 Task: Enable the video filter "Freezing interactive video filter" for transcode stream output.
Action: Mouse moved to (118, 19)
Screenshot: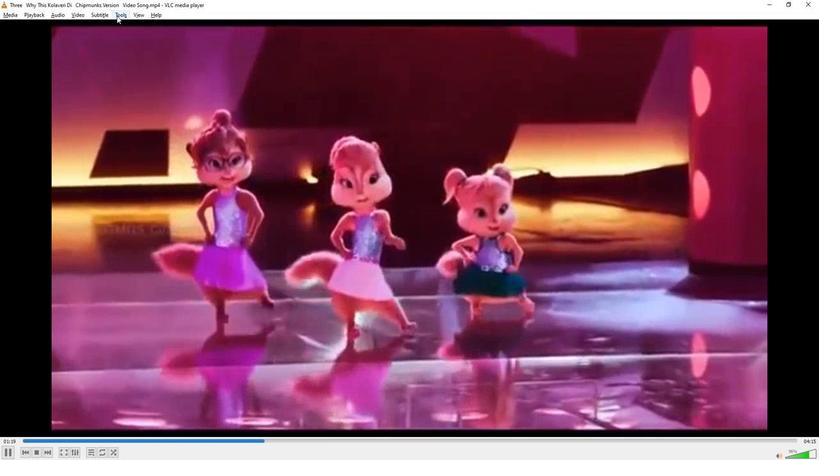 
Action: Mouse pressed left at (118, 19)
Screenshot: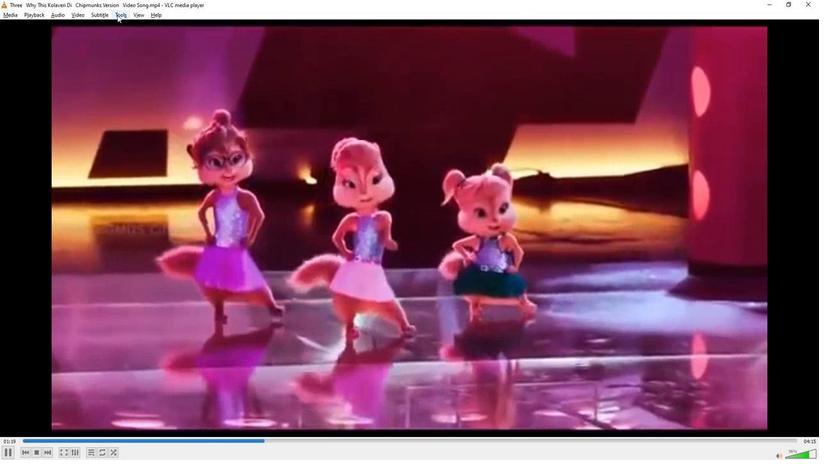 
Action: Mouse moved to (138, 118)
Screenshot: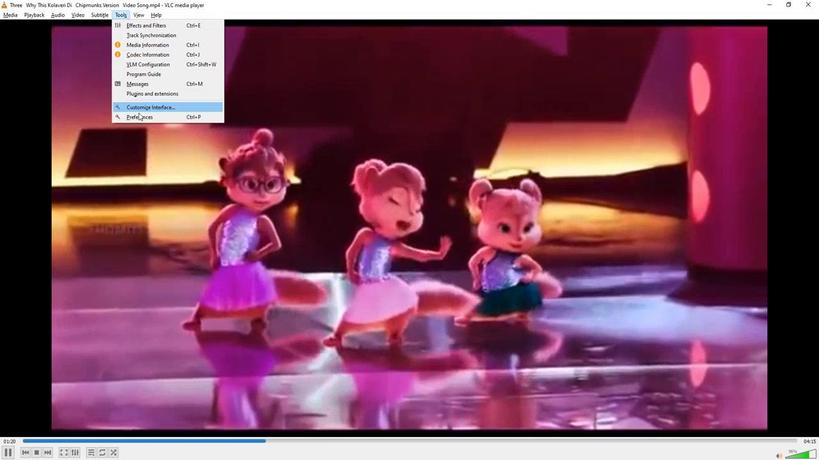 
Action: Mouse pressed left at (138, 118)
Screenshot: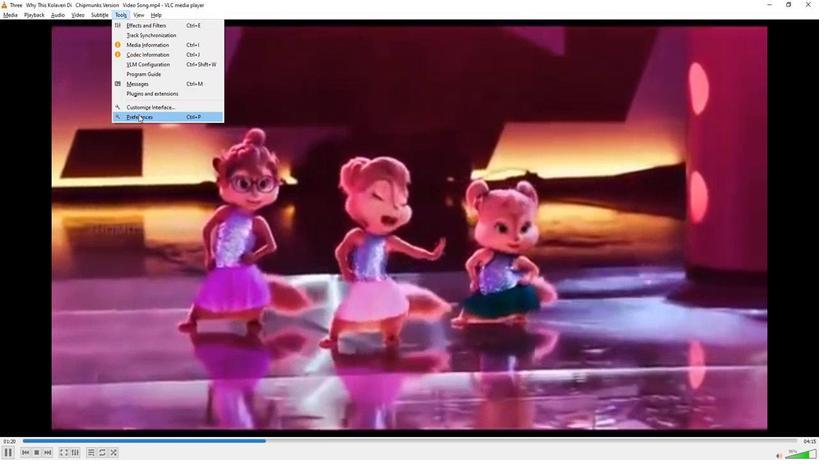 
Action: Mouse moved to (243, 281)
Screenshot: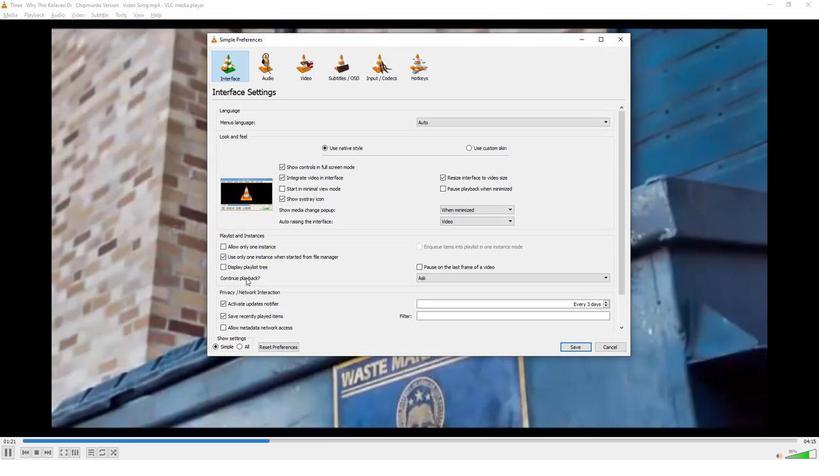 
Action: Mouse scrolled (243, 280) with delta (0, 0)
Screenshot: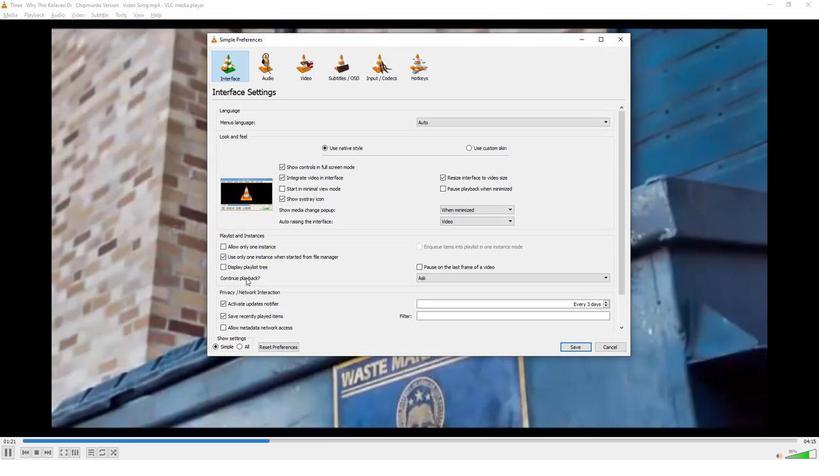 
Action: Mouse moved to (243, 282)
Screenshot: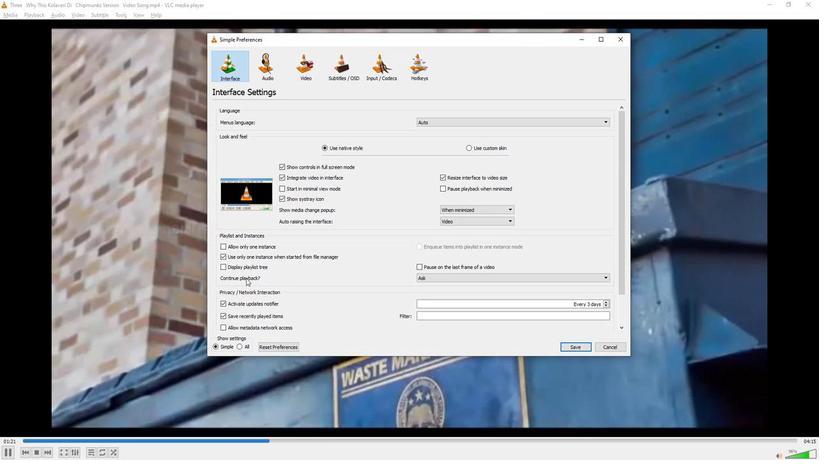 
Action: Mouse scrolled (243, 282) with delta (0, 0)
Screenshot: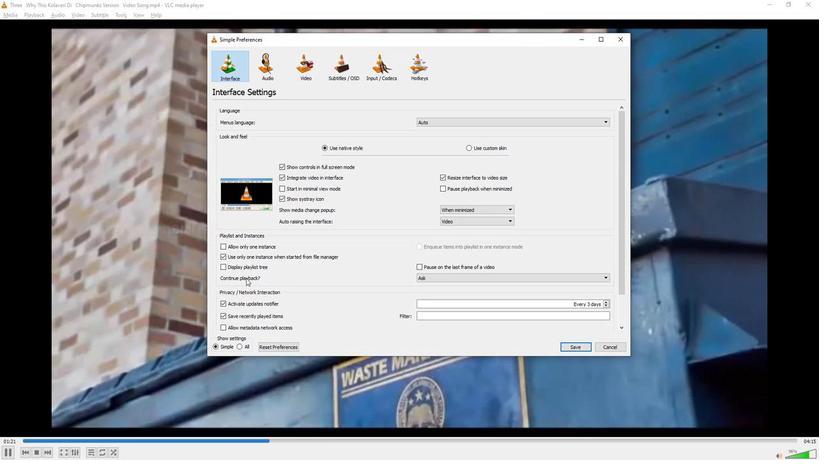 
Action: Mouse moved to (243, 283)
Screenshot: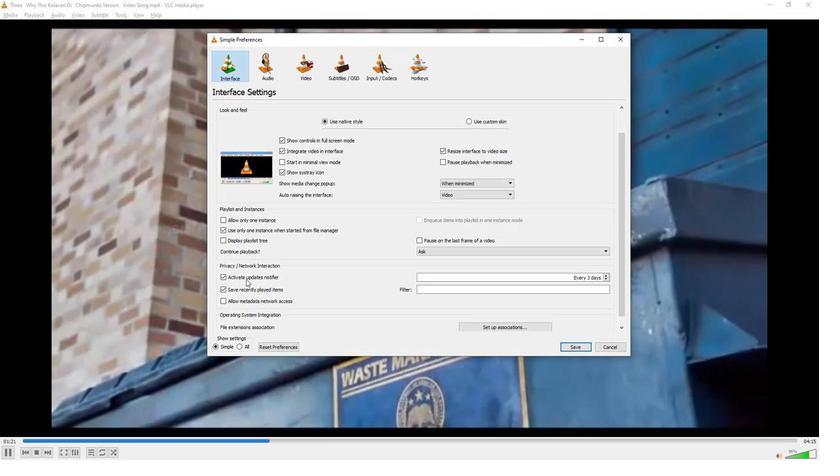 
Action: Mouse scrolled (243, 282) with delta (0, 0)
Screenshot: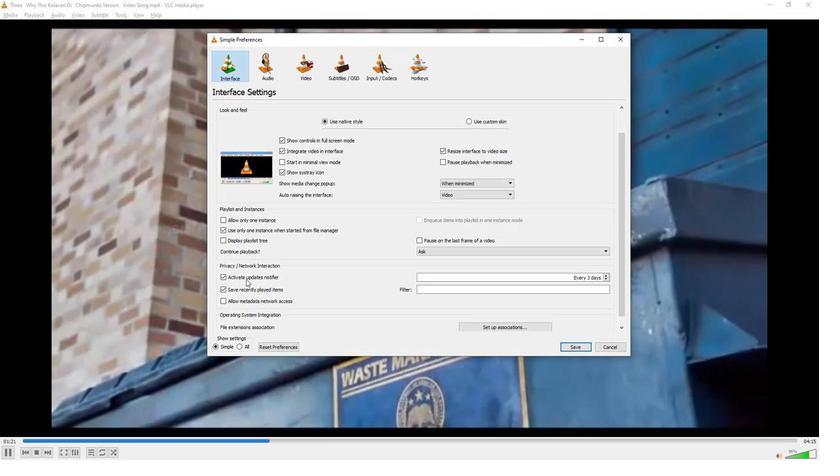 
Action: Mouse moved to (242, 283)
Screenshot: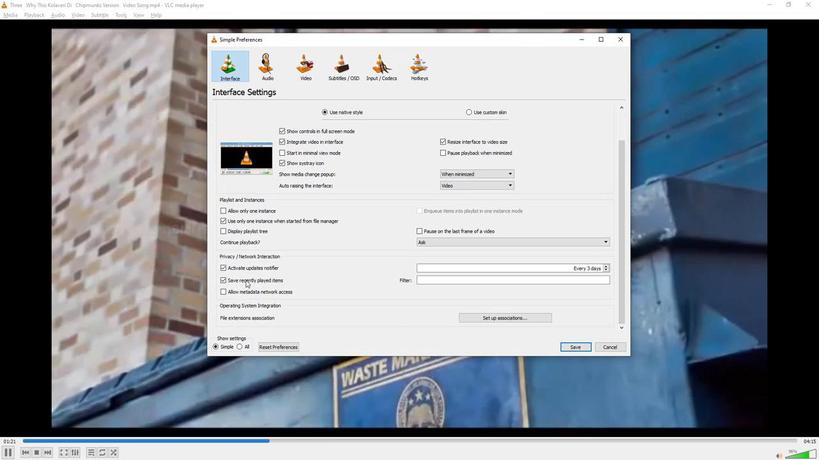 
Action: Mouse scrolled (242, 283) with delta (0, 0)
Screenshot: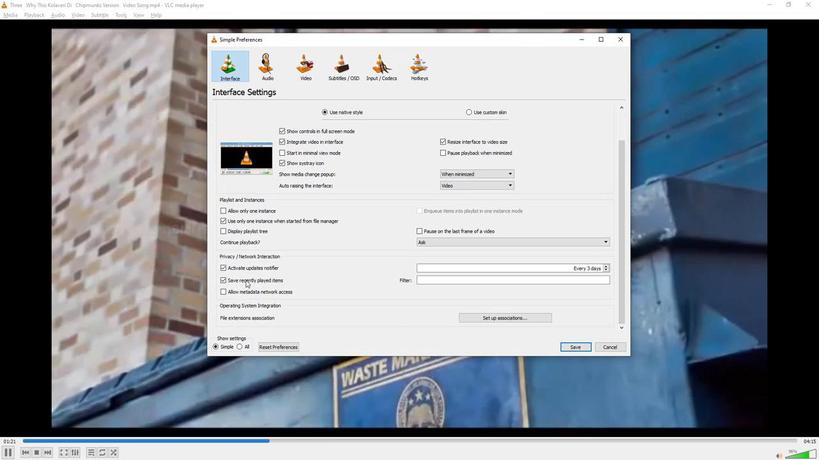 
Action: Mouse moved to (242, 283)
Screenshot: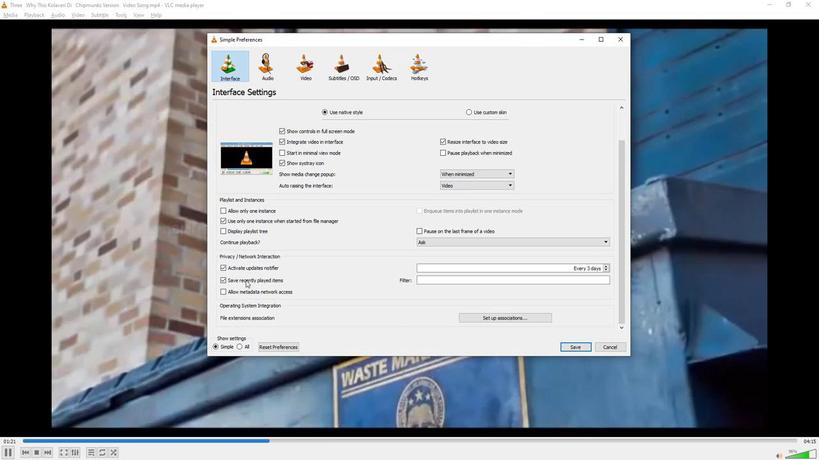 
Action: Mouse scrolled (242, 283) with delta (0, 0)
Screenshot: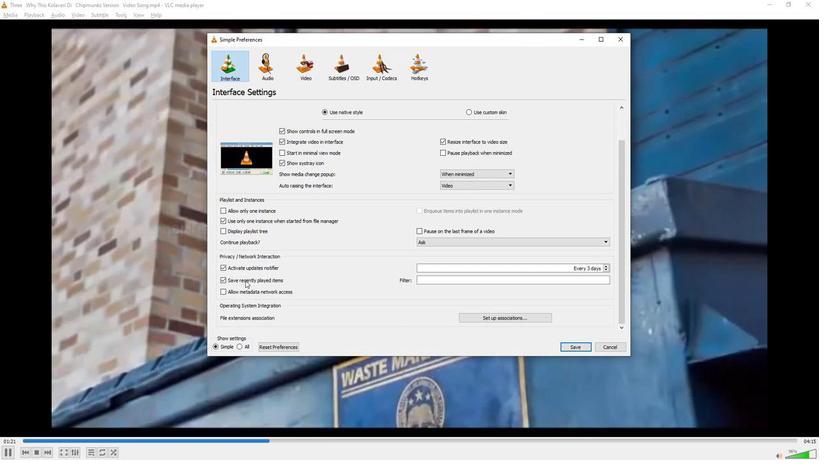 
Action: Mouse moved to (238, 350)
Screenshot: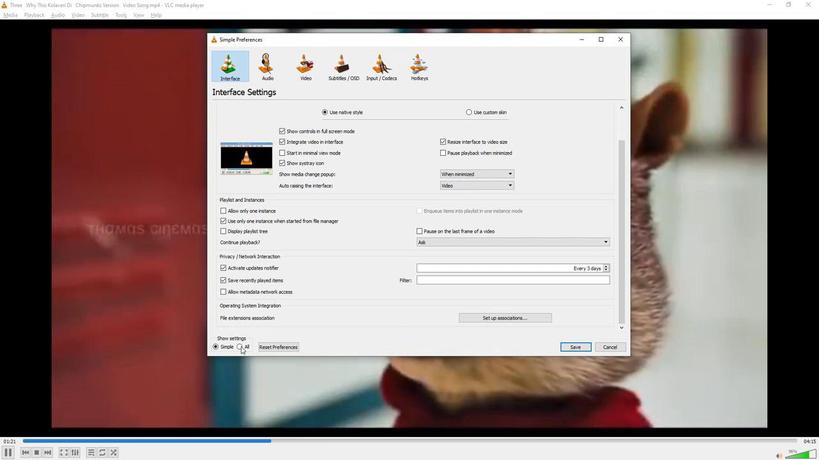 
Action: Mouse pressed left at (238, 350)
Screenshot: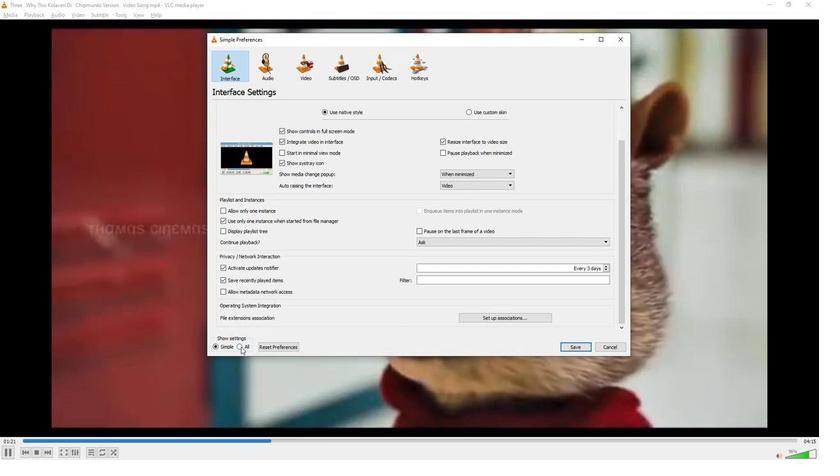 
Action: Mouse moved to (238, 288)
Screenshot: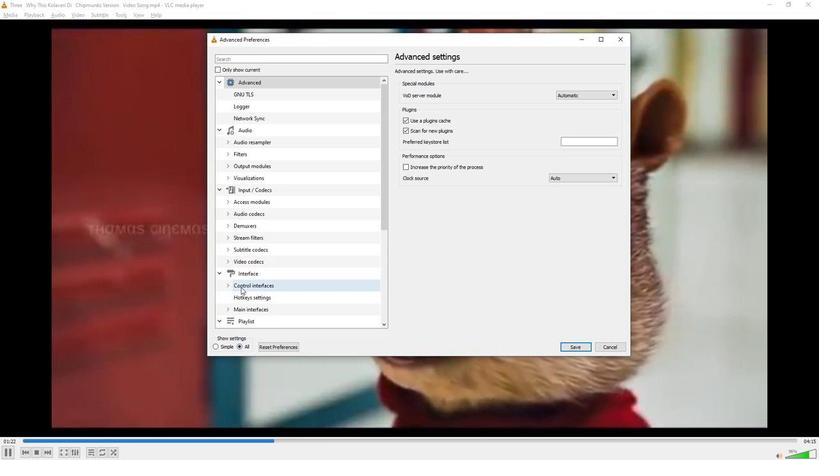 
Action: Mouse scrolled (238, 287) with delta (0, 0)
Screenshot: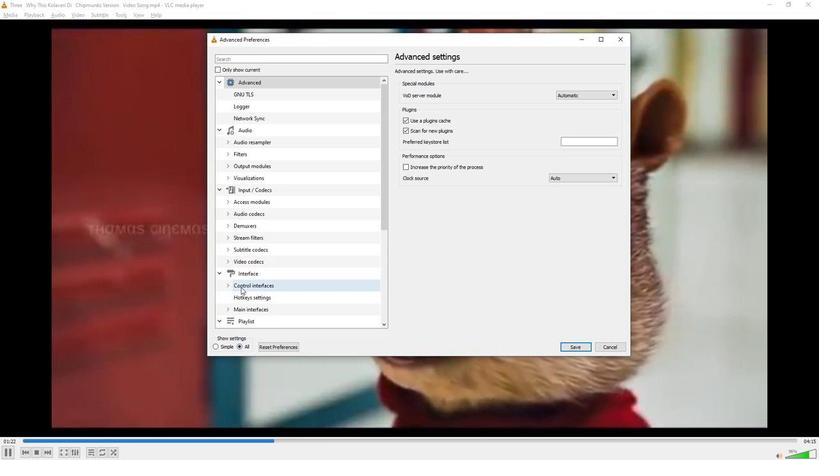 
Action: Mouse moved to (238, 287)
Screenshot: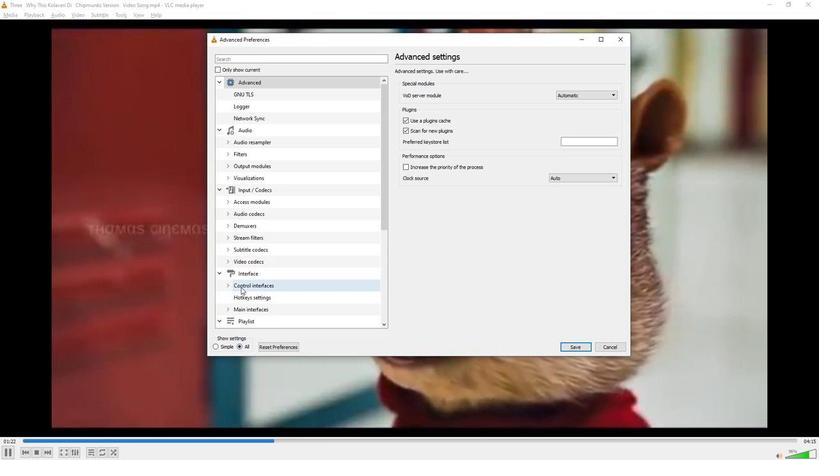 
Action: Mouse scrolled (238, 286) with delta (0, 0)
Screenshot: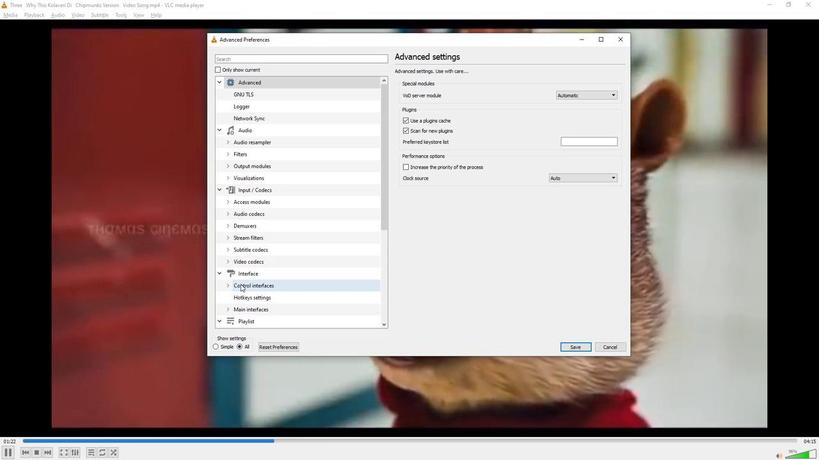 
Action: Mouse scrolled (238, 286) with delta (0, 0)
Screenshot: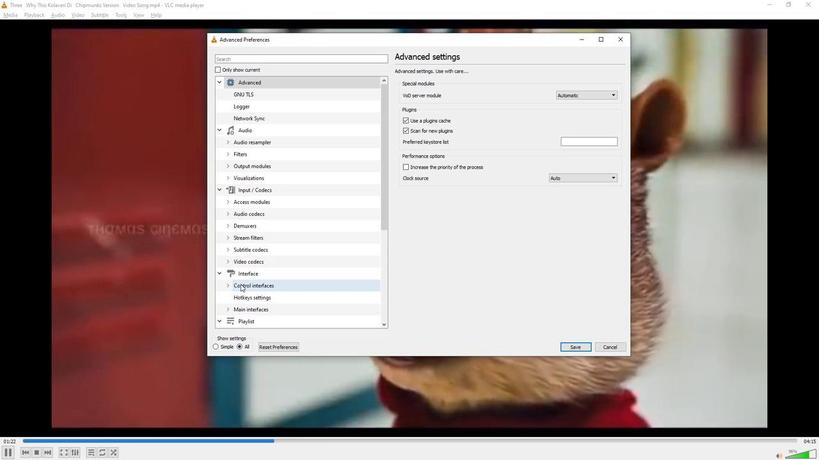 
Action: Mouse moved to (237, 286)
Screenshot: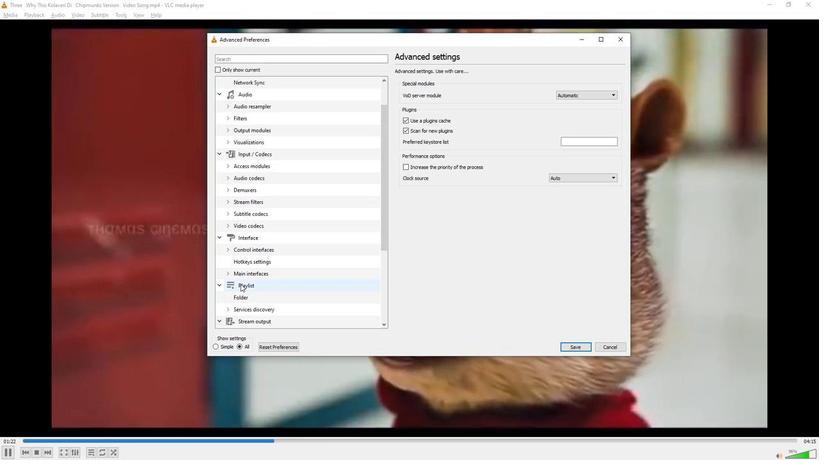 
Action: Mouse scrolled (237, 286) with delta (0, 0)
Screenshot: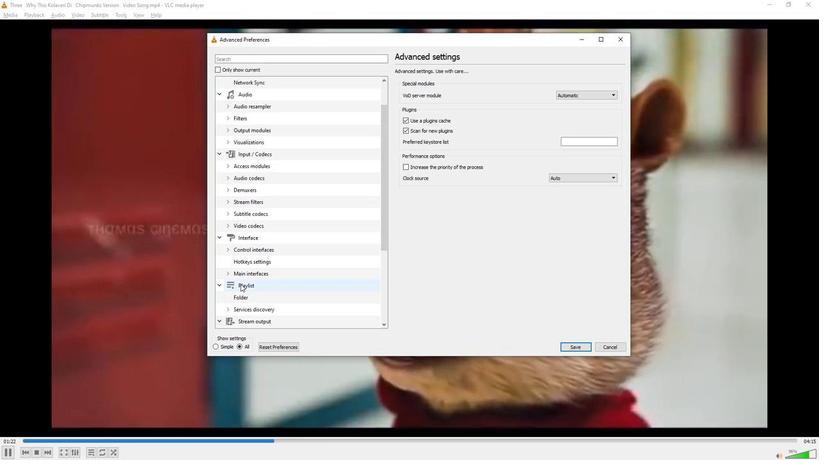 
Action: Mouse moved to (237, 286)
Screenshot: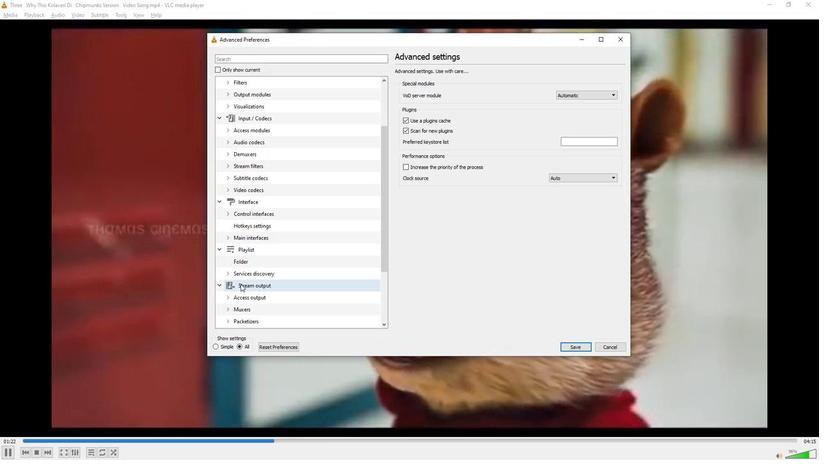 
Action: Mouse scrolled (237, 286) with delta (0, 0)
Screenshot: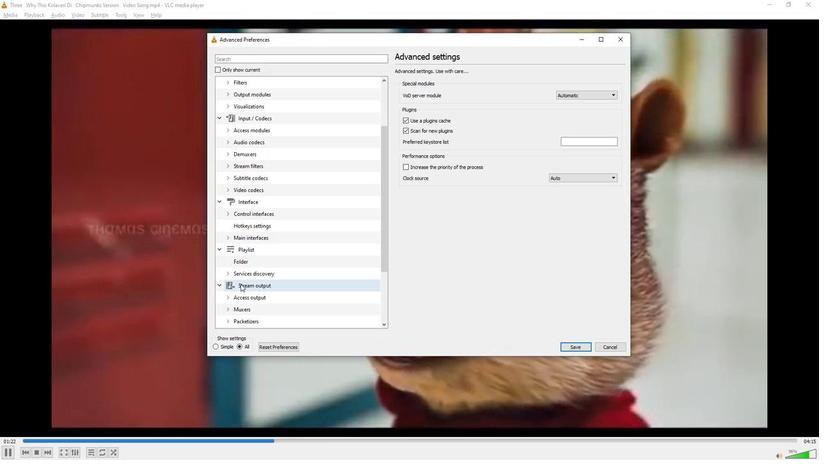 
Action: Mouse moved to (236, 286)
Screenshot: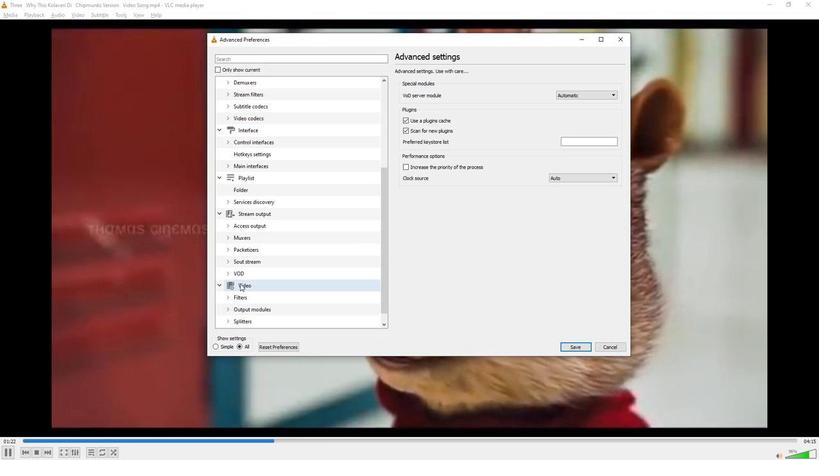 
Action: Mouse scrolled (236, 286) with delta (0, 0)
Screenshot: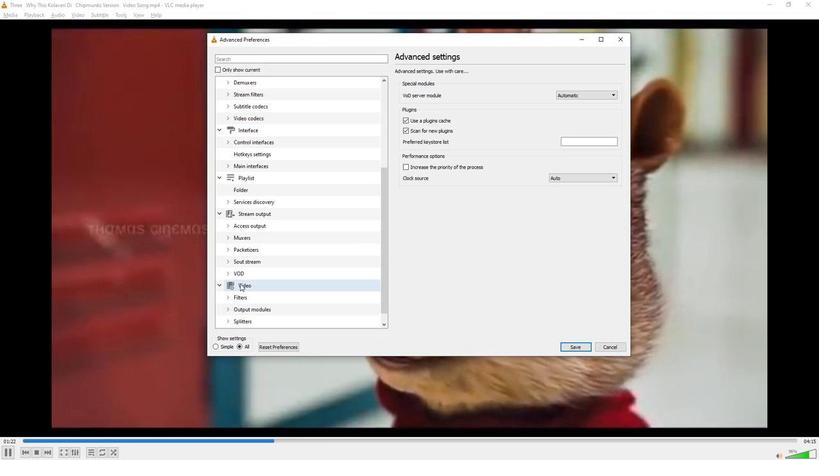 
Action: Mouse moved to (236, 286)
Screenshot: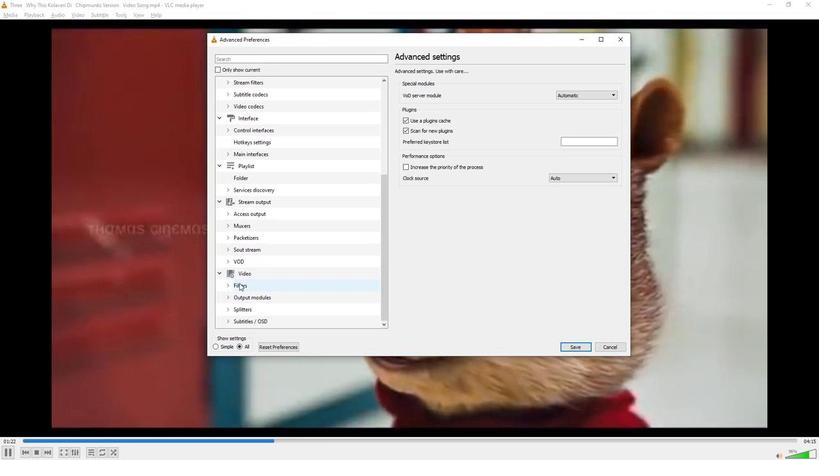 
Action: Mouse scrolled (236, 285) with delta (0, 0)
Screenshot: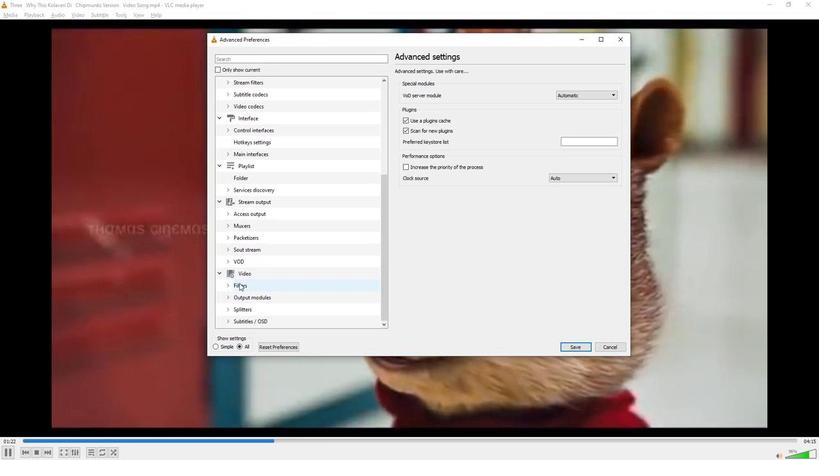 
Action: Mouse moved to (235, 291)
Screenshot: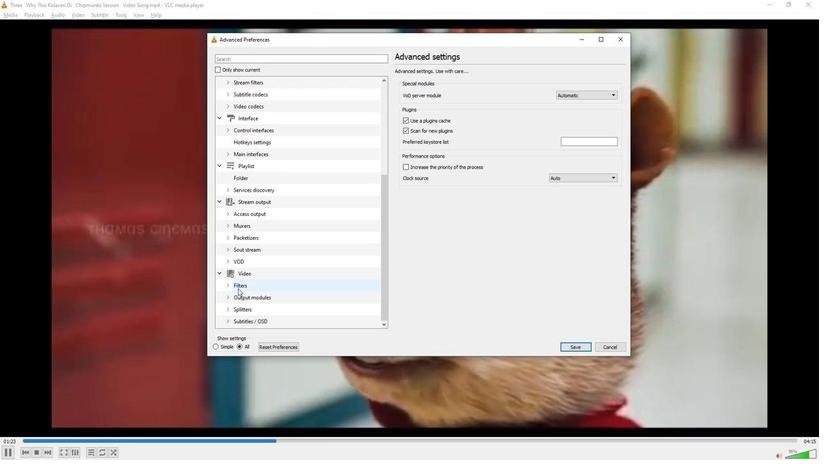 
Action: Mouse pressed left at (235, 291)
Screenshot: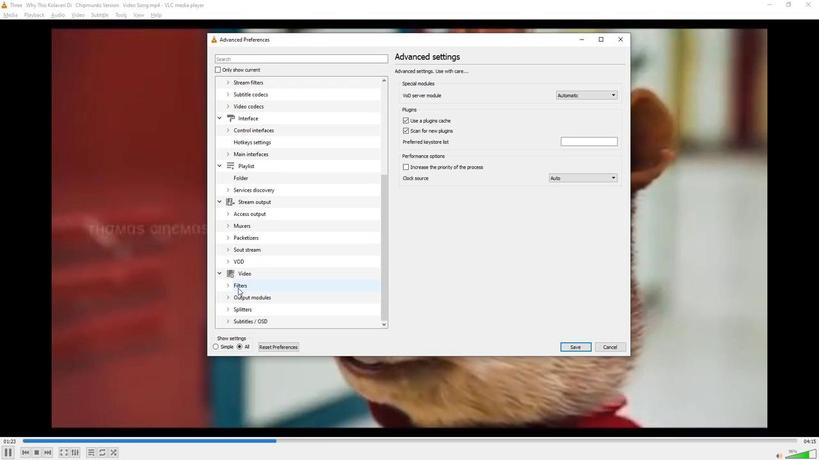 
Action: Mouse moved to (508, 209)
Screenshot: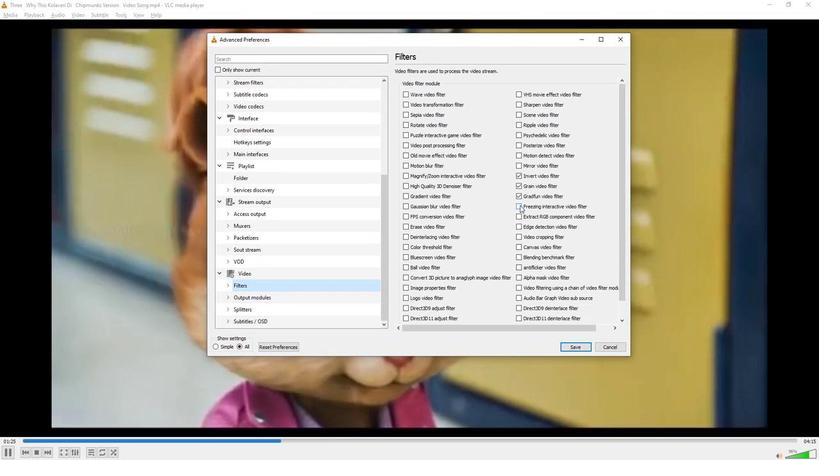 
Action: Mouse pressed left at (508, 209)
Screenshot: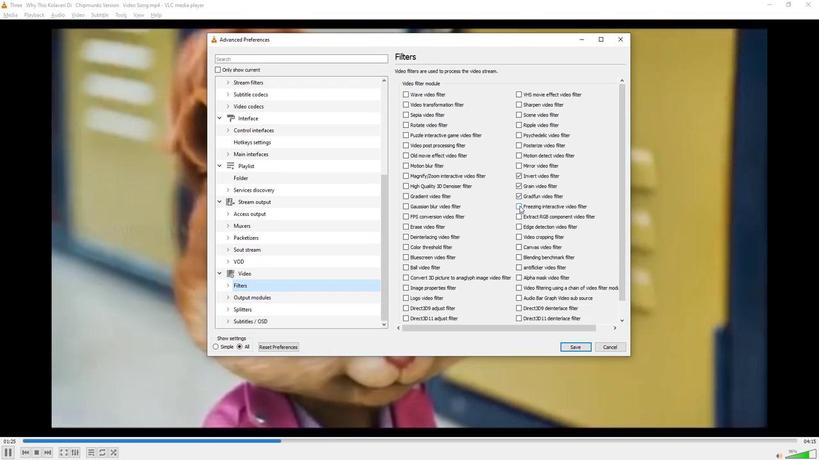 
Action: Mouse moved to (451, 252)
Screenshot: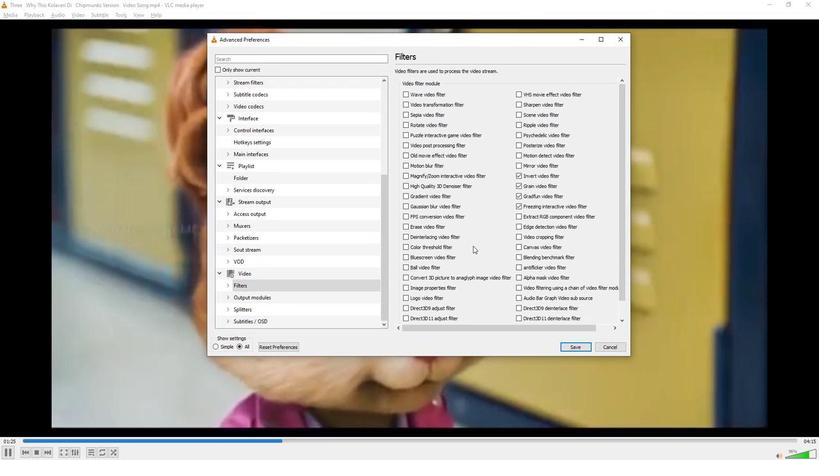 
